 Task: Check the median sale price of townhouses in the last 1 year.
Action: Mouse moved to (187, 170)
Screenshot: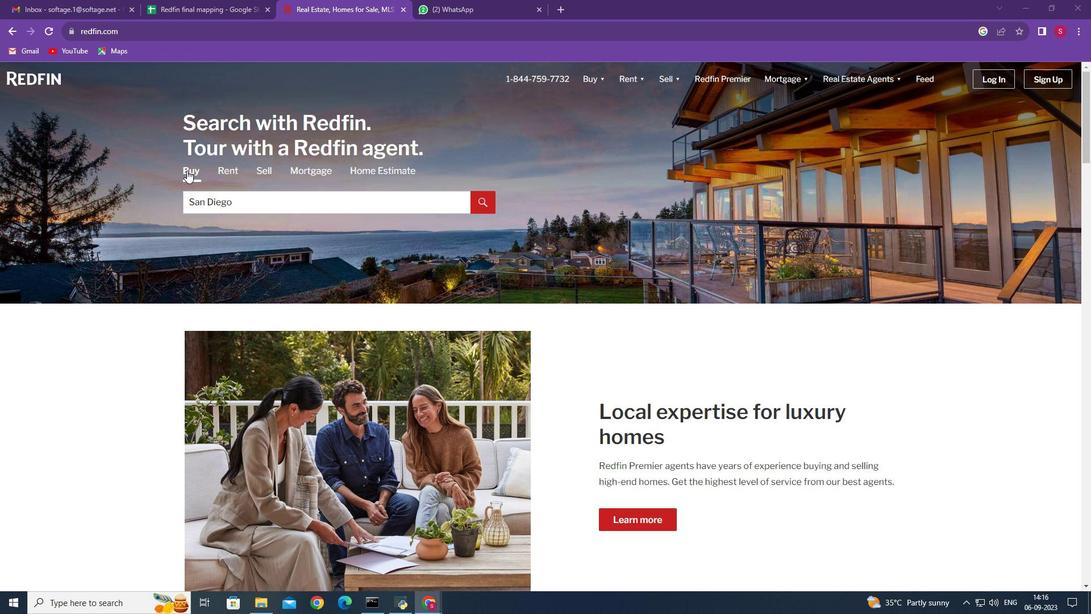 
Action: Mouse pressed left at (187, 170)
Screenshot: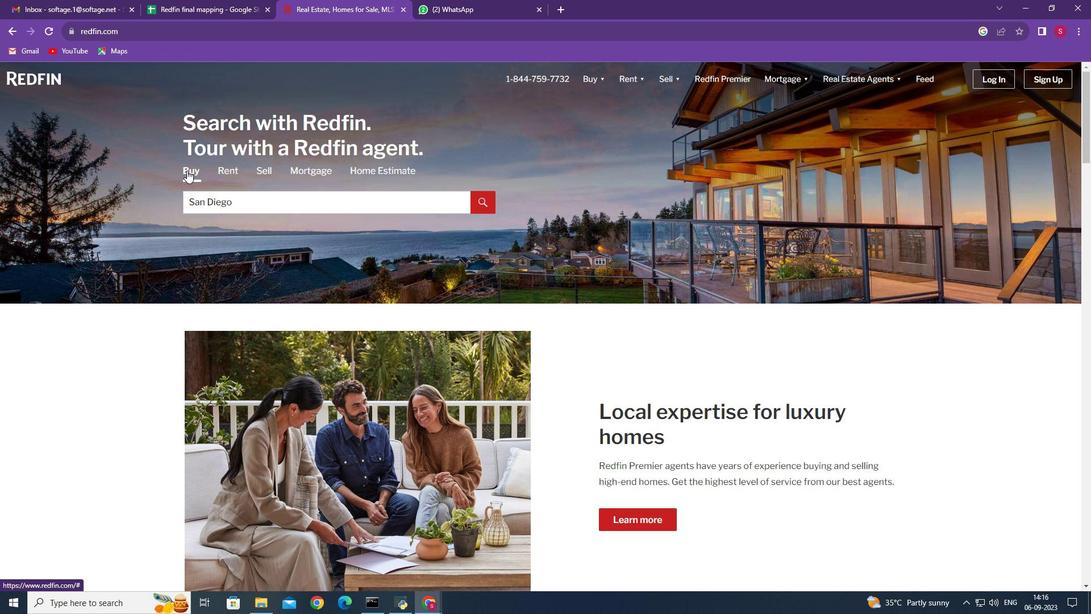 
Action: Mouse moved to (487, 196)
Screenshot: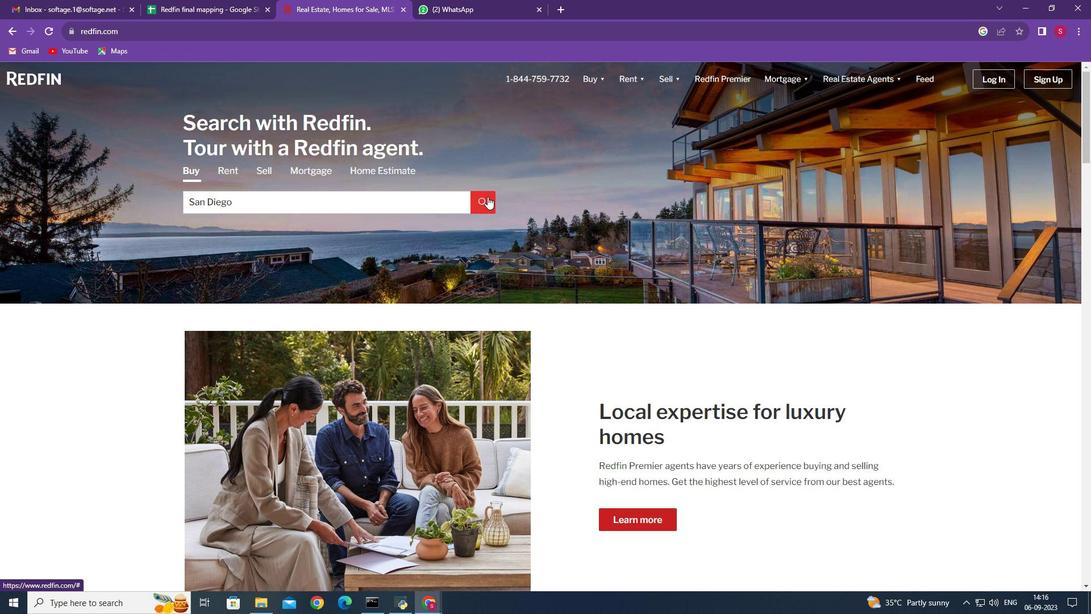 
Action: Mouse pressed left at (487, 196)
Screenshot: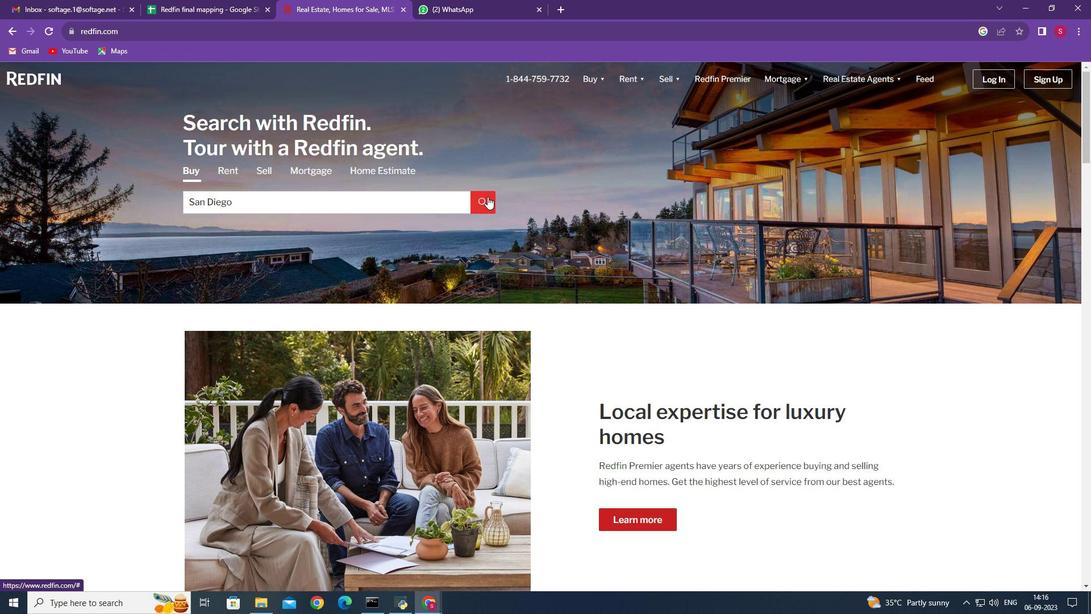 
Action: Mouse moved to (974, 117)
Screenshot: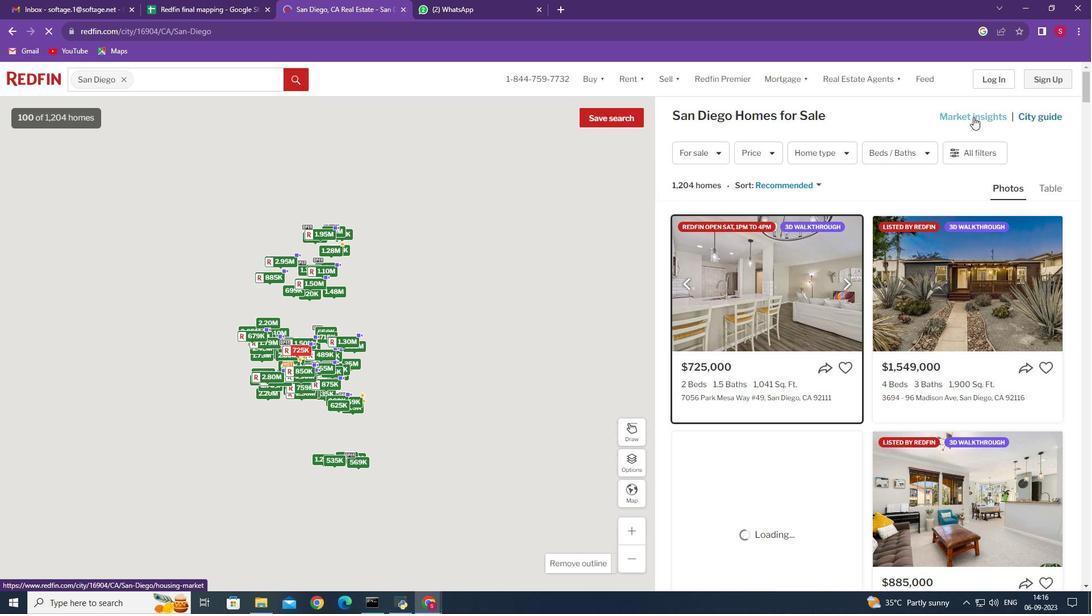 
Action: Mouse pressed left at (974, 117)
Screenshot: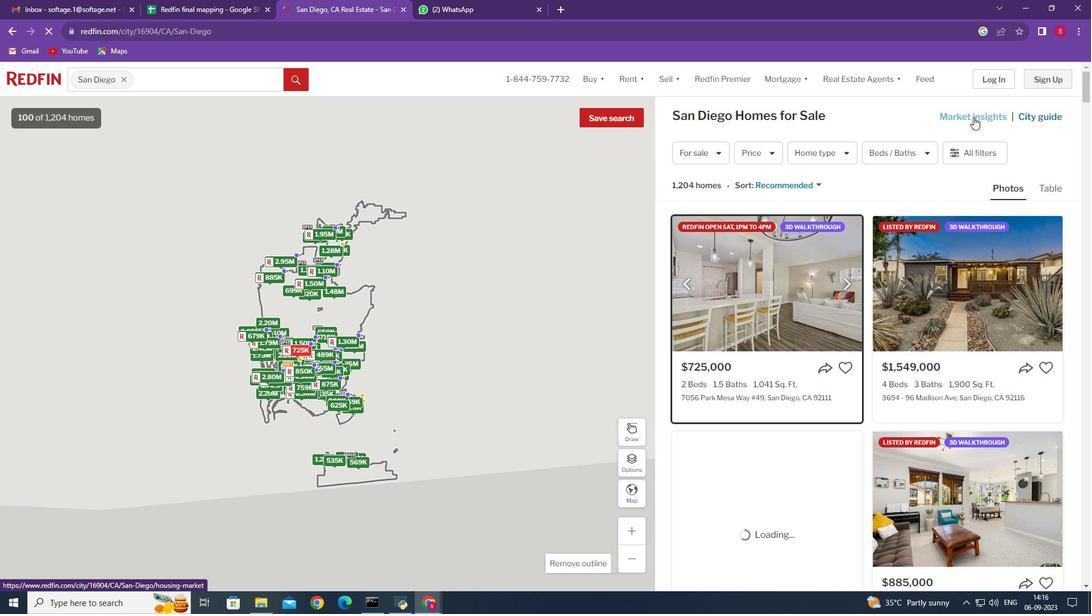 
Action: Mouse moved to (251, 350)
Screenshot: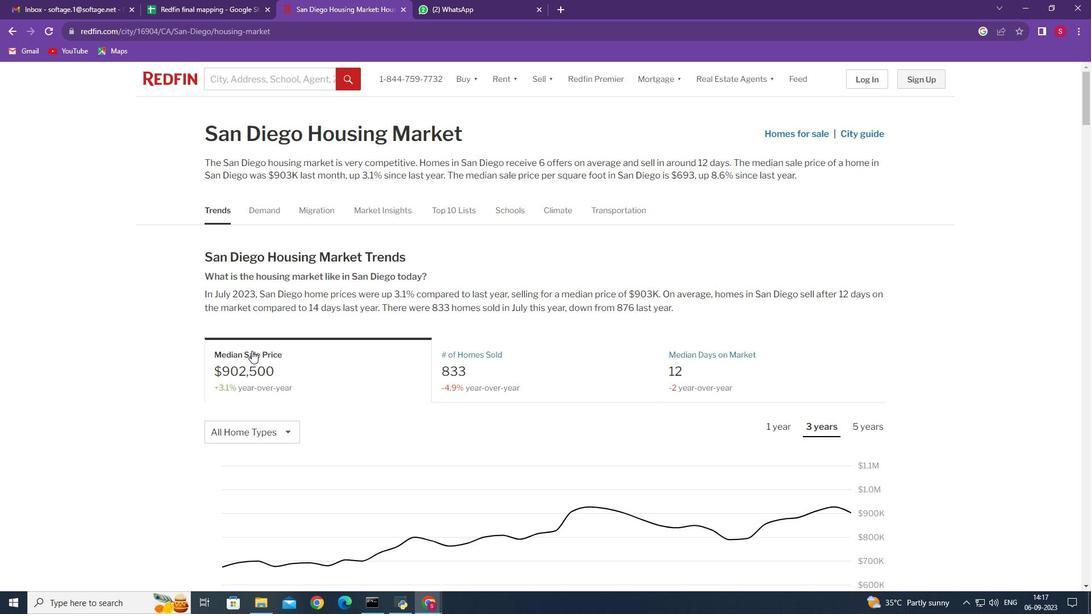 
Action: Mouse pressed left at (251, 350)
Screenshot: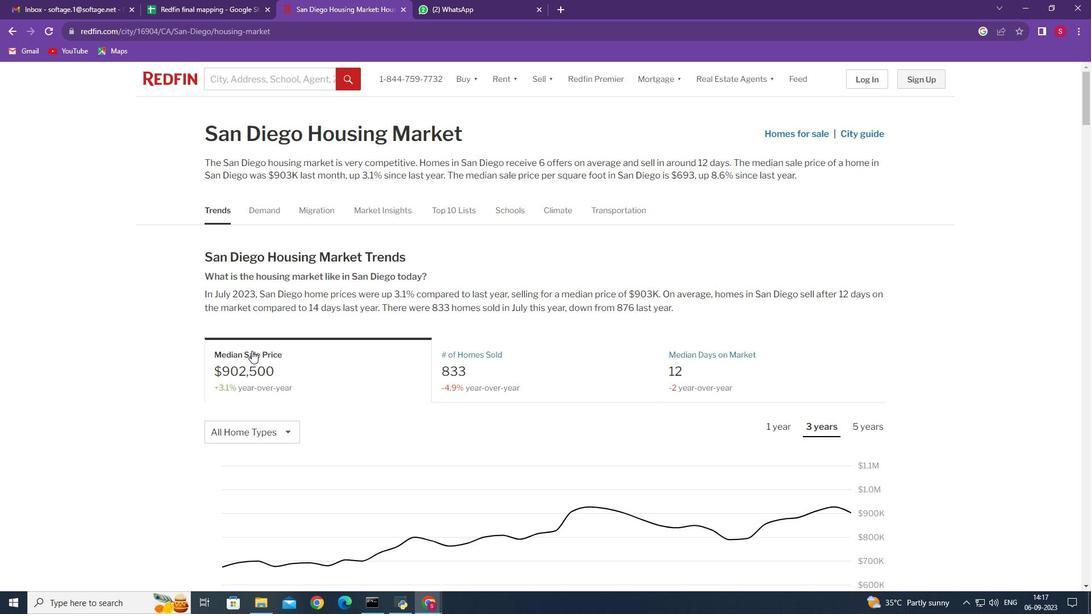 
Action: Mouse moved to (284, 428)
Screenshot: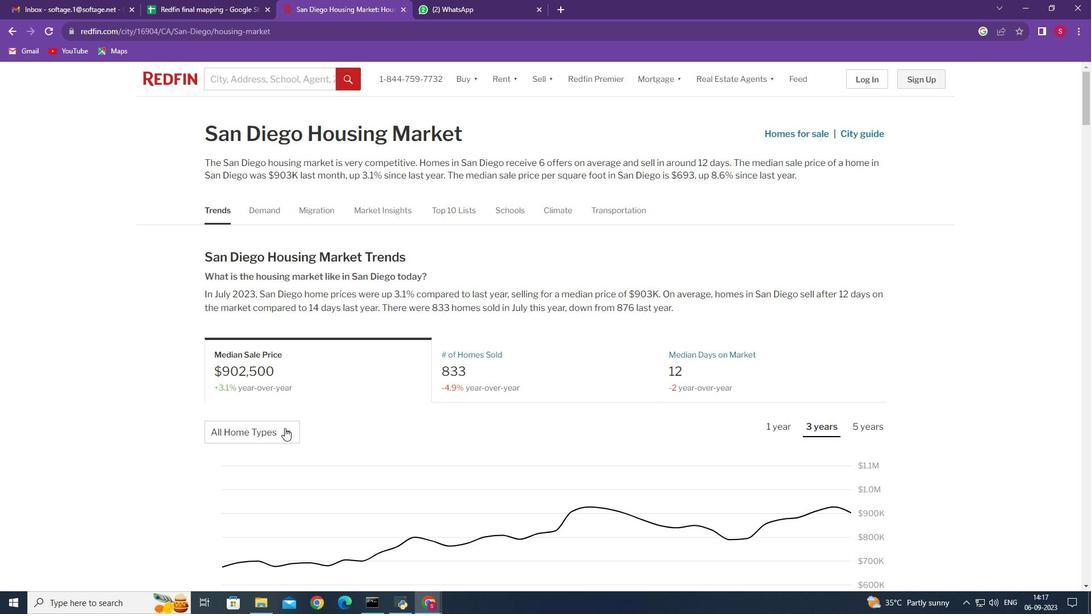 
Action: Mouse pressed left at (284, 428)
Screenshot: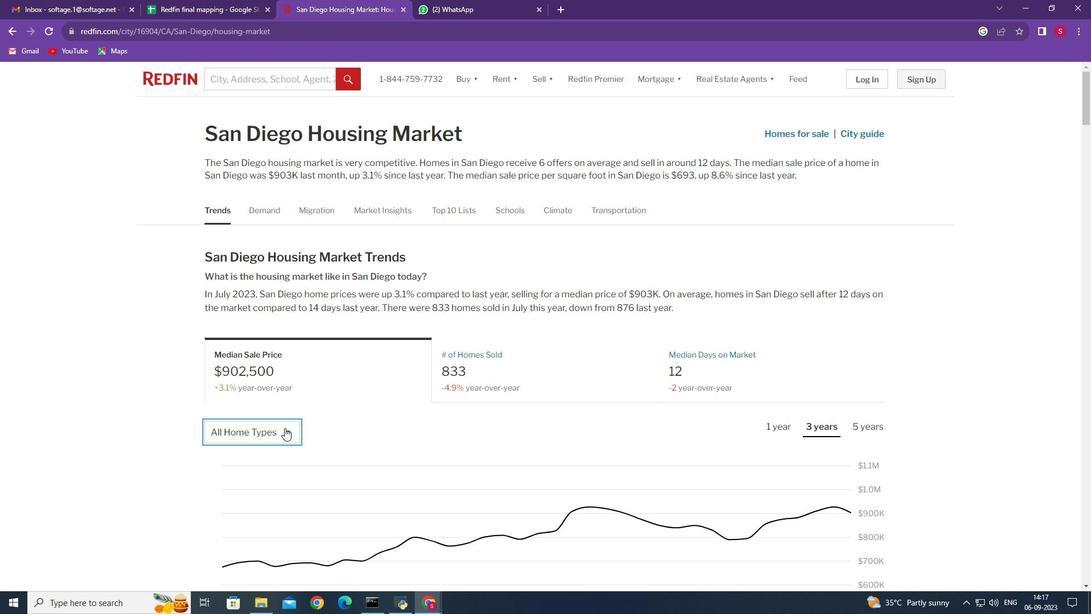 
Action: Mouse moved to (254, 506)
Screenshot: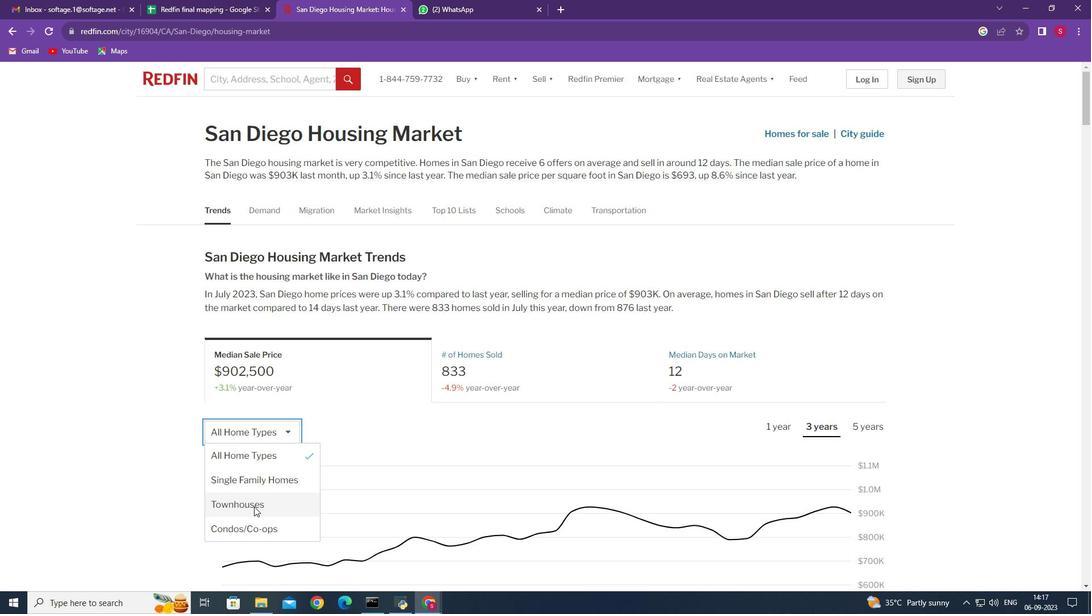 
Action: Mouse pressed left at (254, 506)
Screenshot: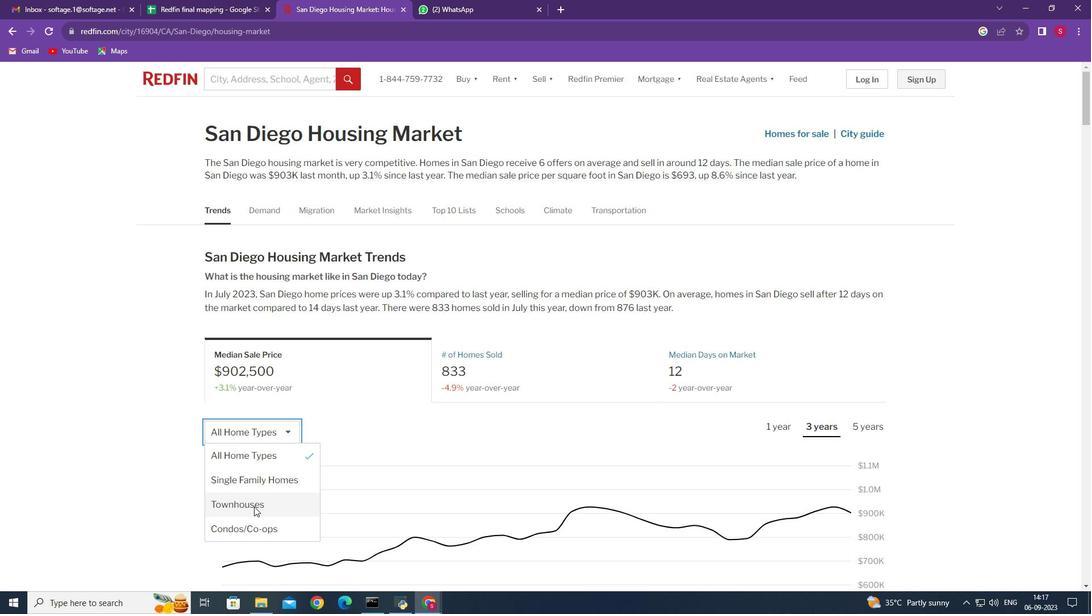
Action: Mouse moved to (774, 427)
Screenshot: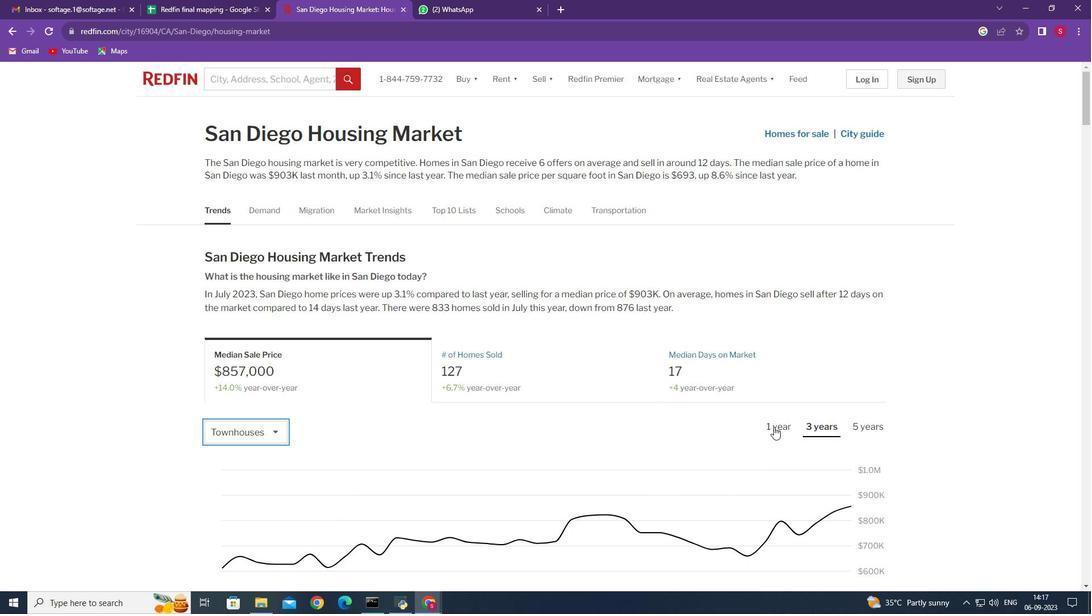 
Action: Mouse pressed left at (774, 427)
Screenshot: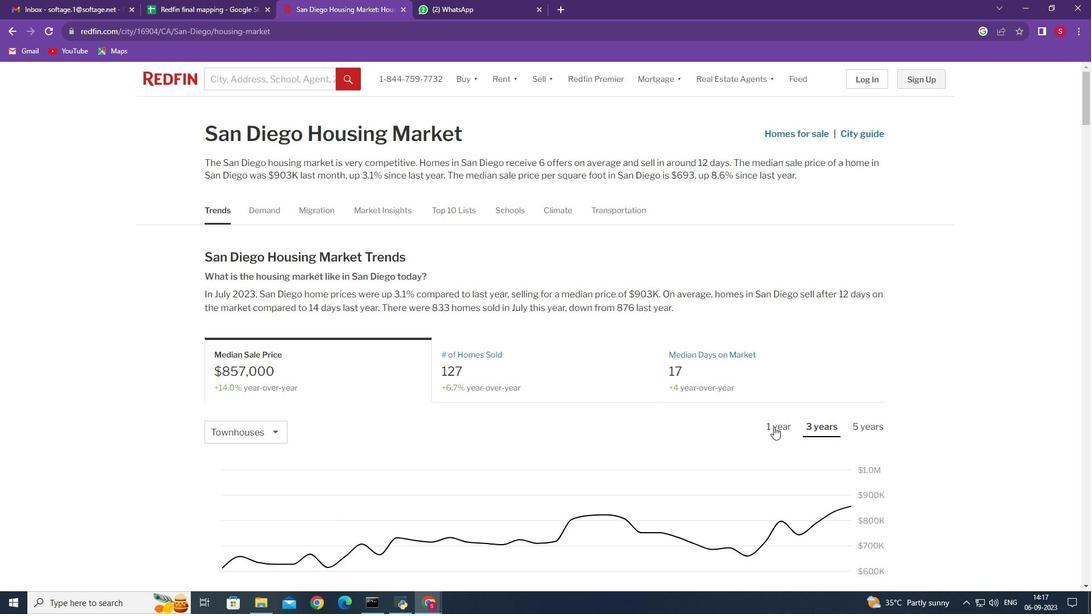 
Action: Mouse moved to (747, 479)
Screenshot: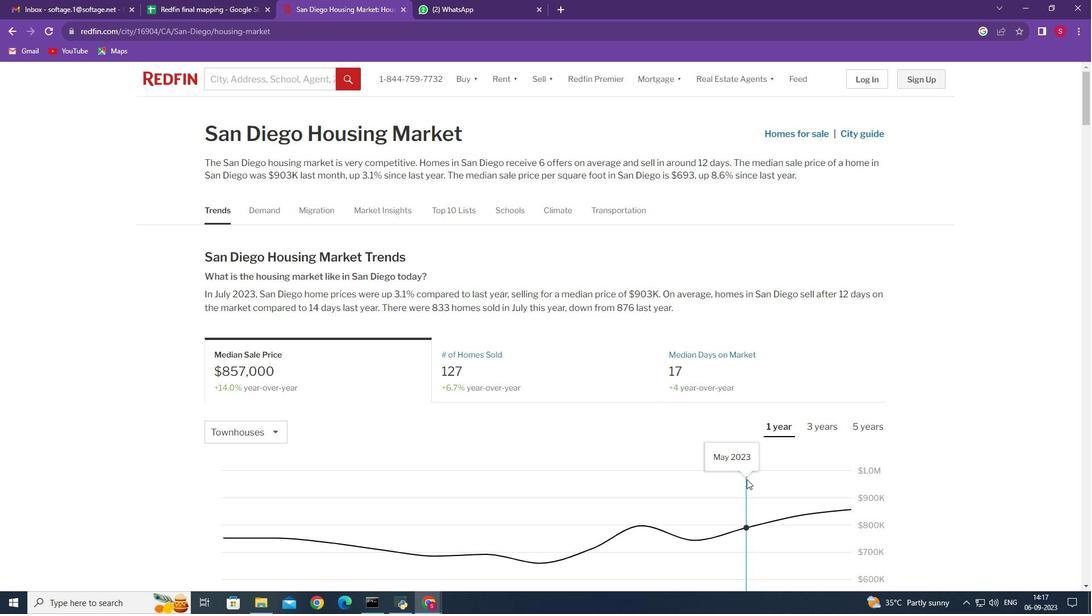 
Action: Mouse scrolled (747, 478) with delta (0, 0)
Screenshot: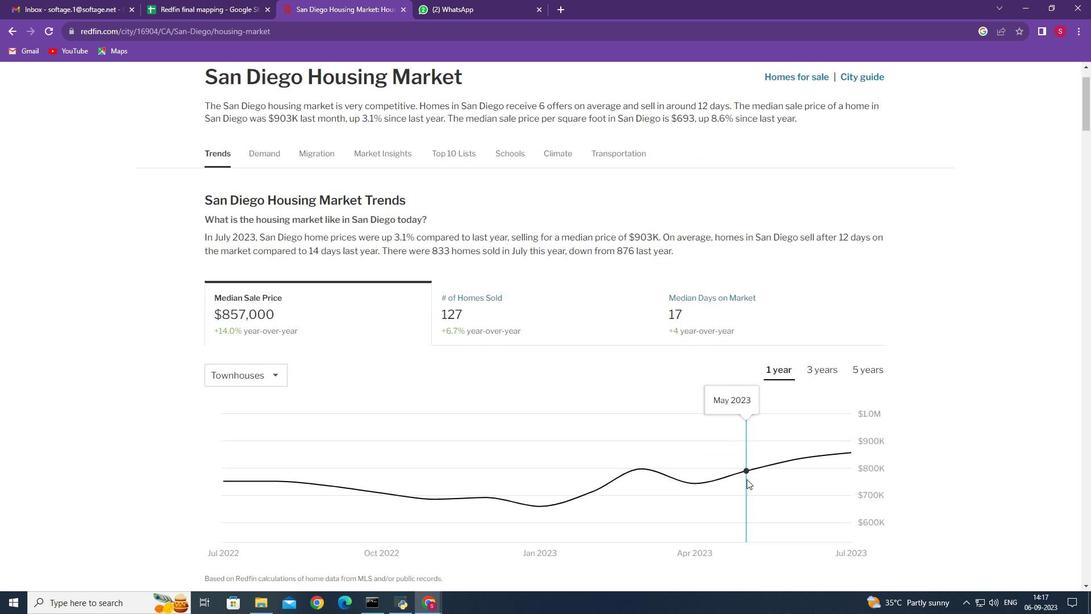 
Action: Mouse scrolled (747, 478) with delta (0, 0)
Screenshot: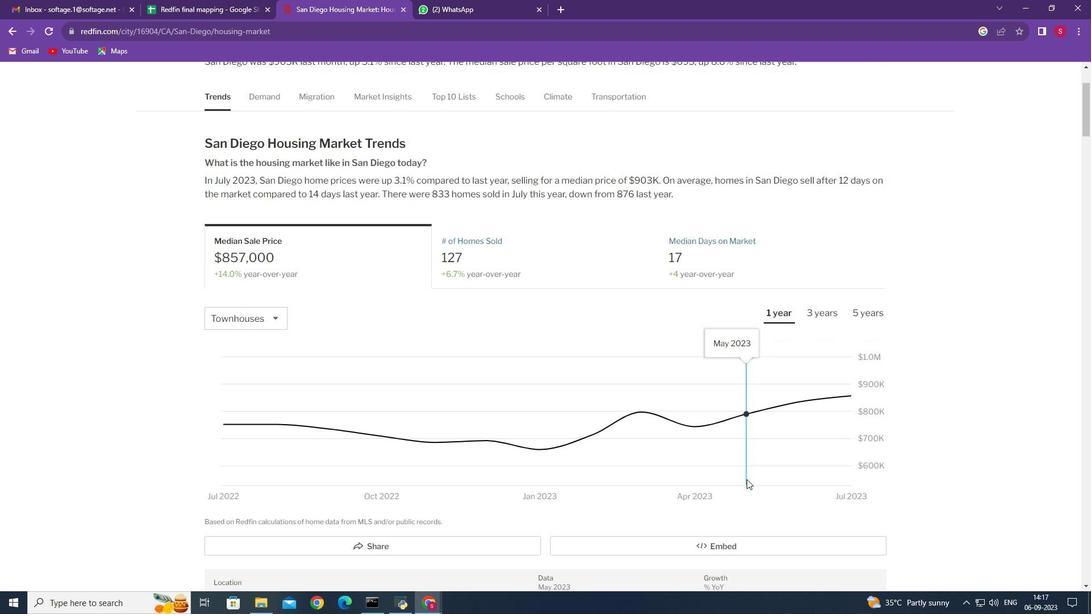 
Action: Mouse moved to (840, 515)
Screenshot: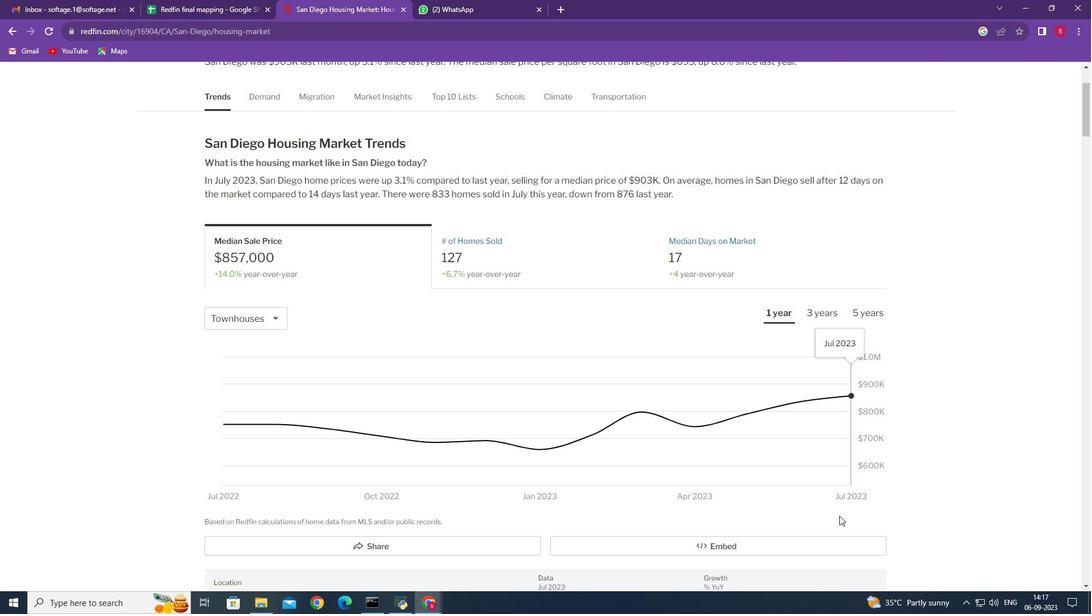 
